 Task: Add an event with the title Third Client Appreciation Dinner, date ''2024/04/26'', time 13:00and add a description: Throughout the session, we will encourage collaboration, provide inspiration through real-world case studies, and leverage emerging technologies as catalysts for change. By synergizing the expertise and perspectives of the participants, we aim to generate a comprehensive range of ideas that can shape the future of sustainable transportation.Mark the tasks as Completed , logged in from the account softage.5@softage.netand send the event invitation to softage.6@softage.net and softage.7@softage.net. Set a reminder for the event Daily
Action: Mouse moved to (37, 104)
Screenshot: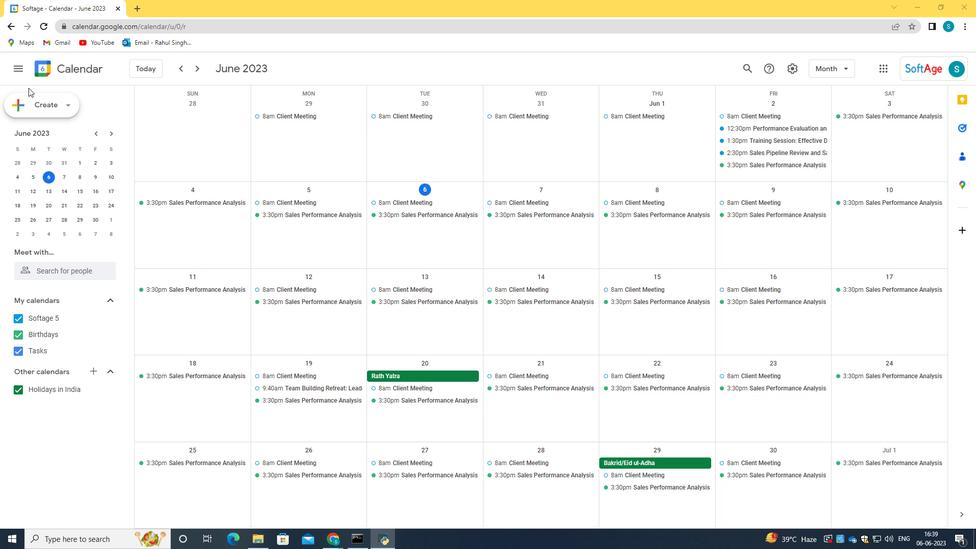 
Action: Mouse pressed left at (37, 104)
Screenshot: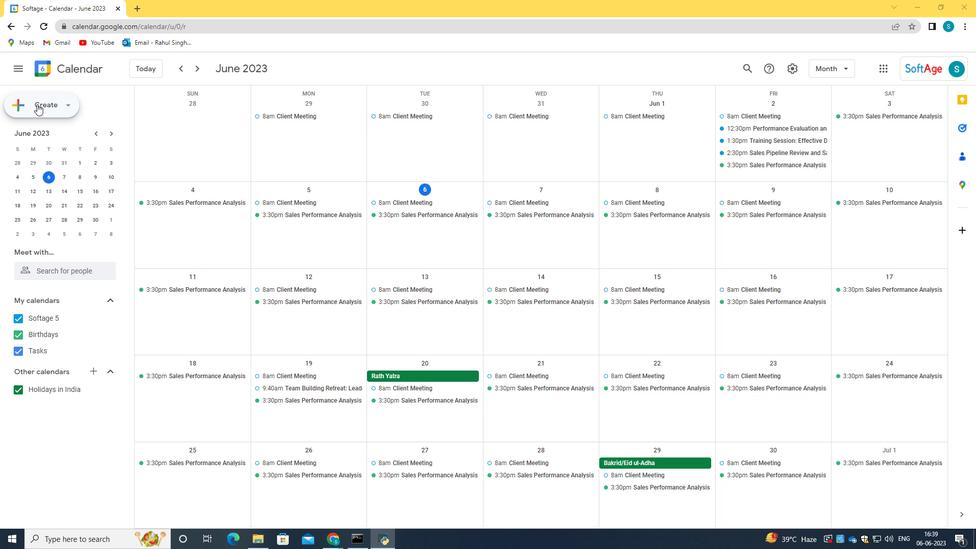 
Action: Mouse moved to (68, 136)
Screenshot: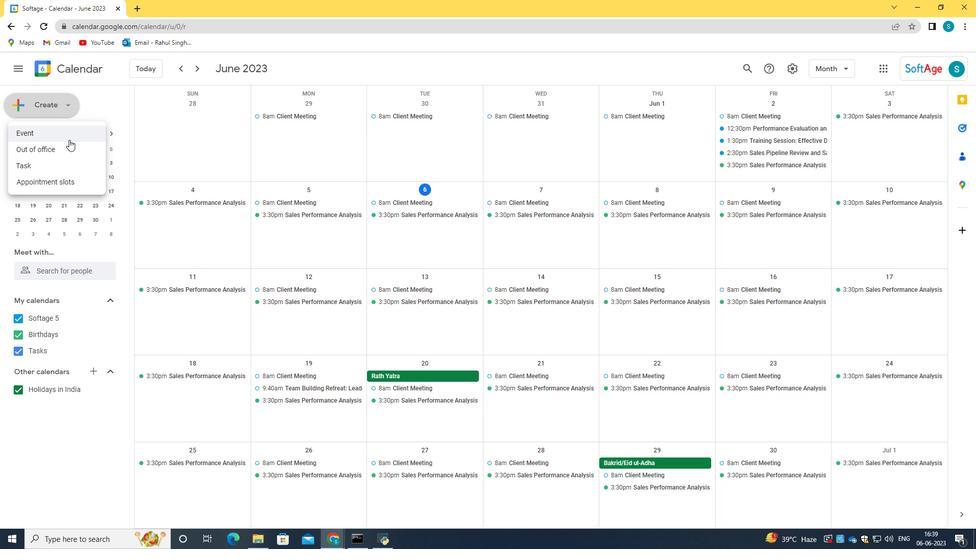 
Action: Mouse pressed left at (68, 136)
Screenshot: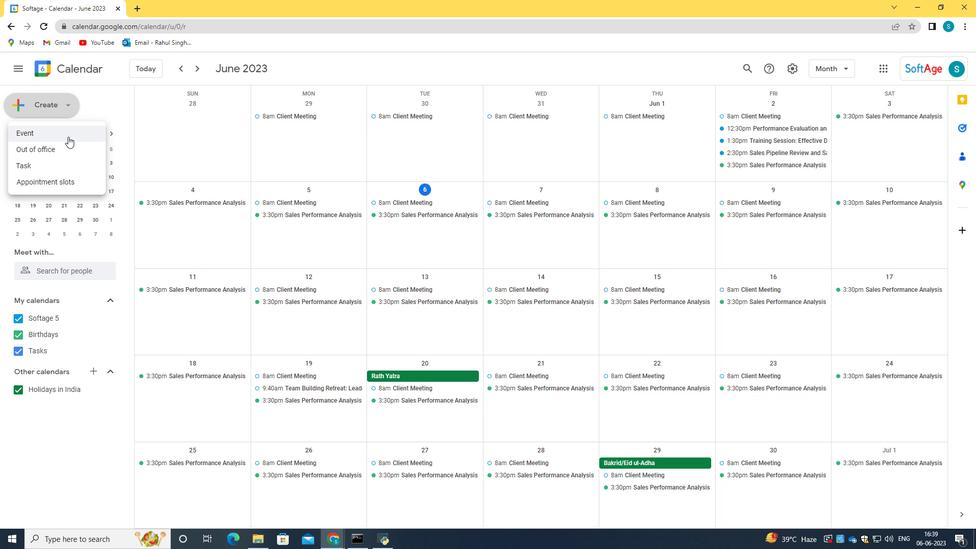 
Action: Mouse moved to (295, 404)
Screenshot: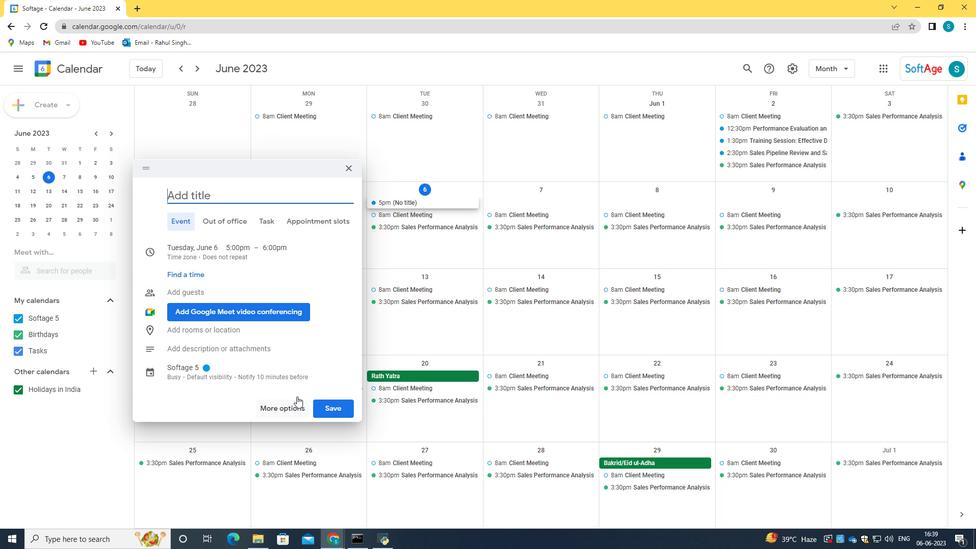 
Action: Mouse pressed left at (295, 404)
Screenshot: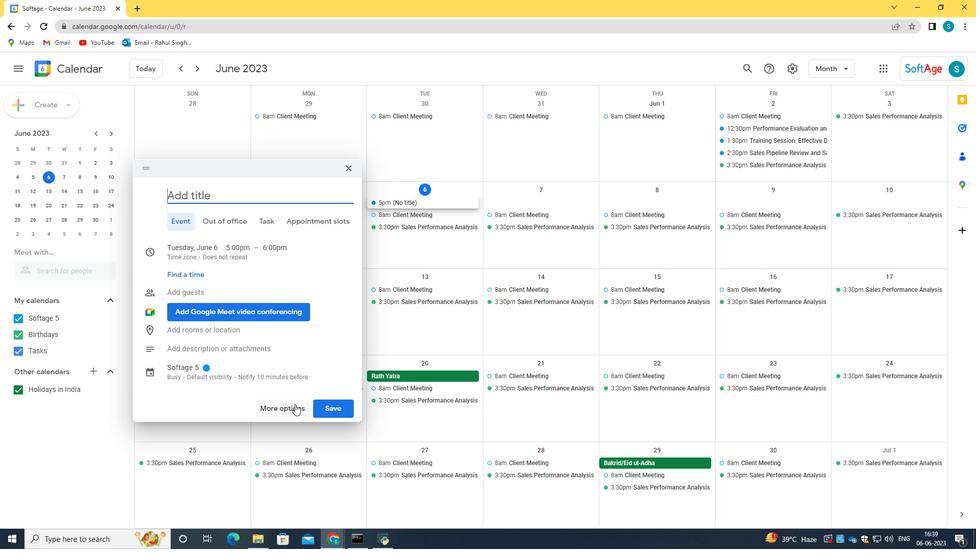 
Action: Mouse moved to (112, 70)
Screenshot: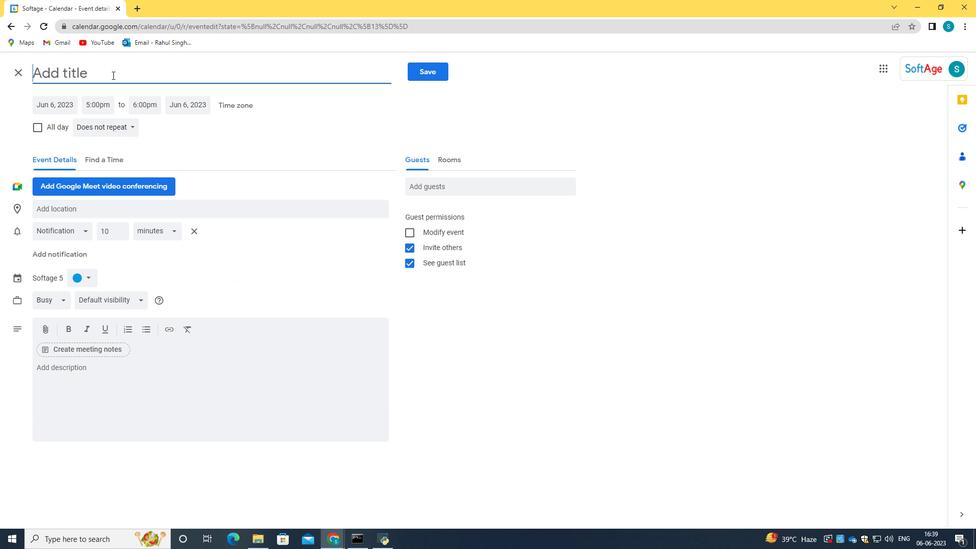 
Action: Mouse pressed left at (112, 70)
Screenshot: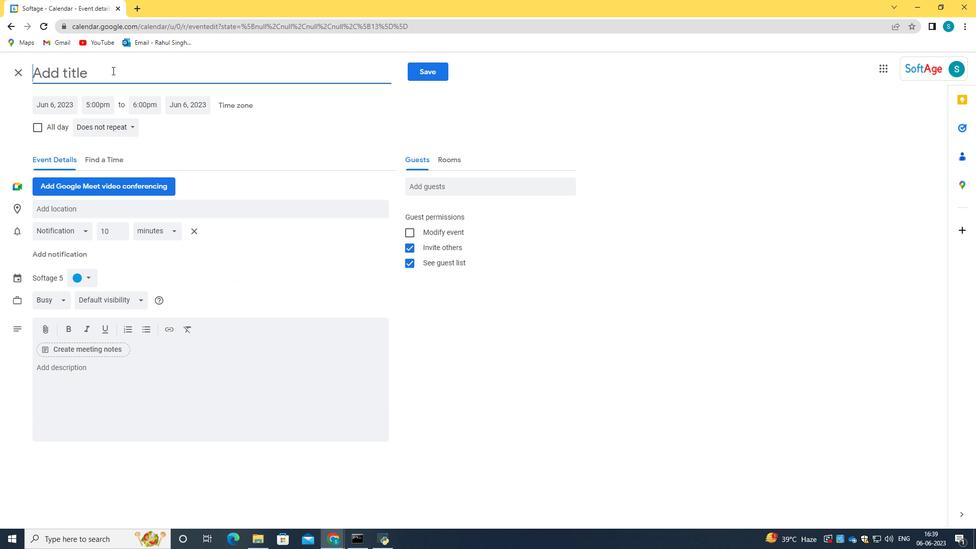 
Action: Key pressed <Key.caps_lock>T<Key.caps_lock>hird<Key.space><Key.caps_lock>C<Key.caps_lock>lient<Key.space><Key.caps_lock>A<Key.caps_lock>ppe<Key.backspace>reciation<Key.space><Key.caps_lock>D<Key.caps_lock>inner<Key.backspace><Key.backspace>er
Screenshot: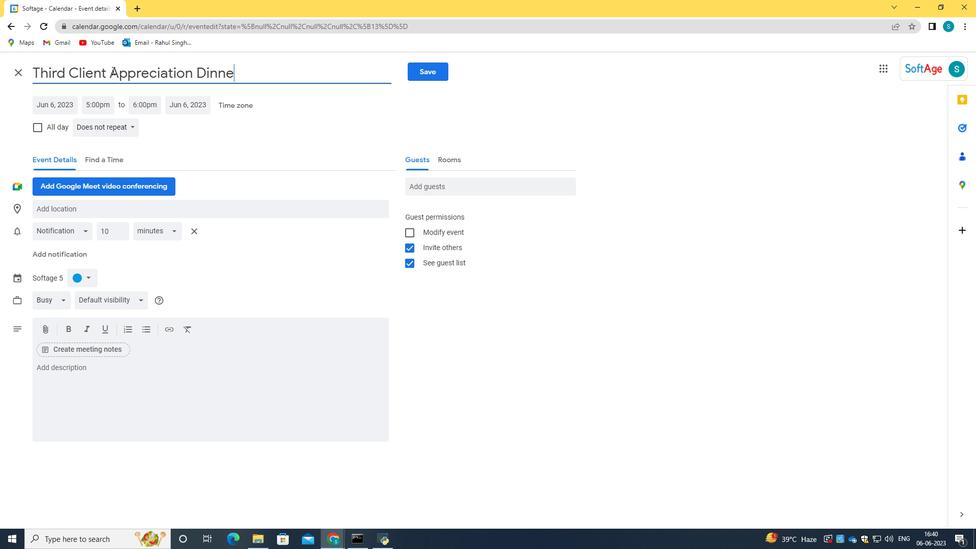 
Action: Mouse moved to (70, 103)
Screenshot: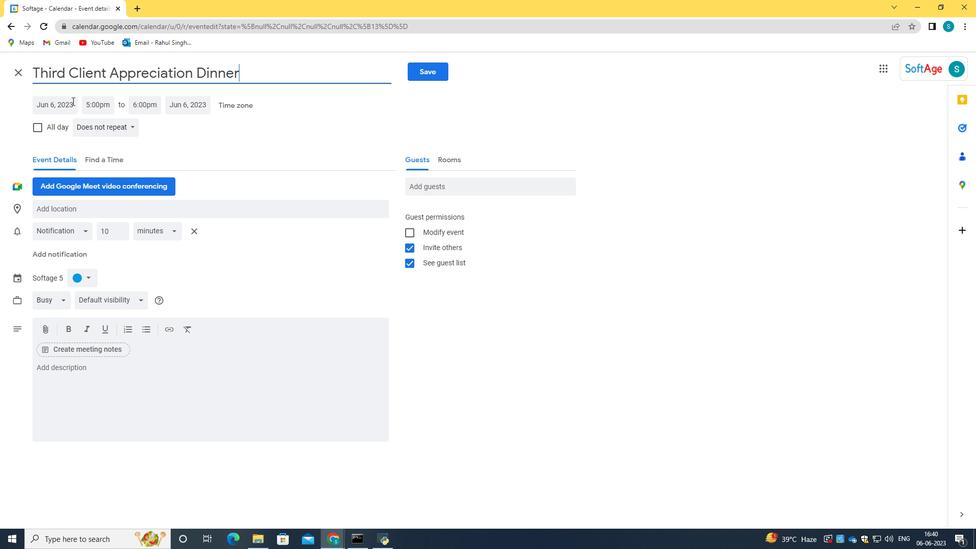 
Action: Mouse pressed left at (70, 103)
Screenshot: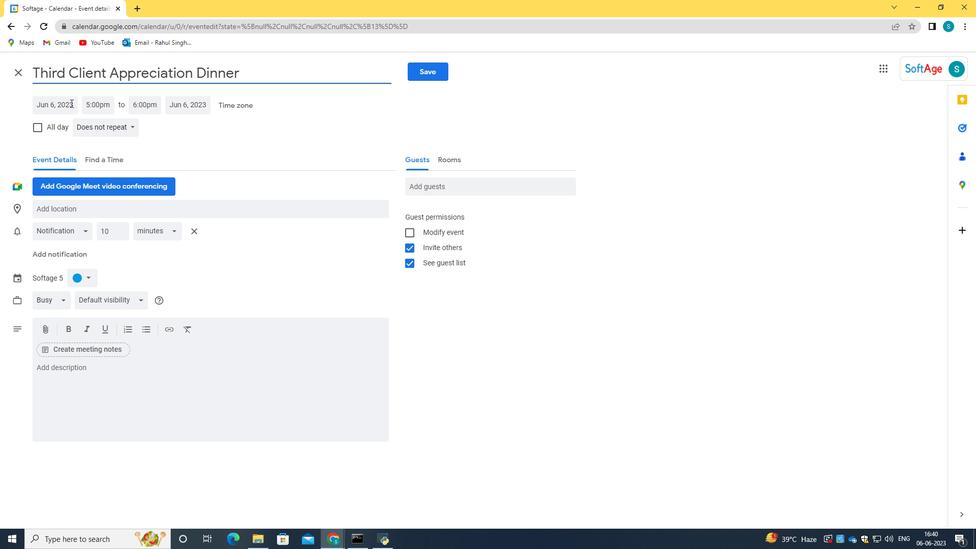 
Action: Key pressed 2024/04/26<Key.tab>13<Key.shift_r>:00<Key.enter>
Screenshot: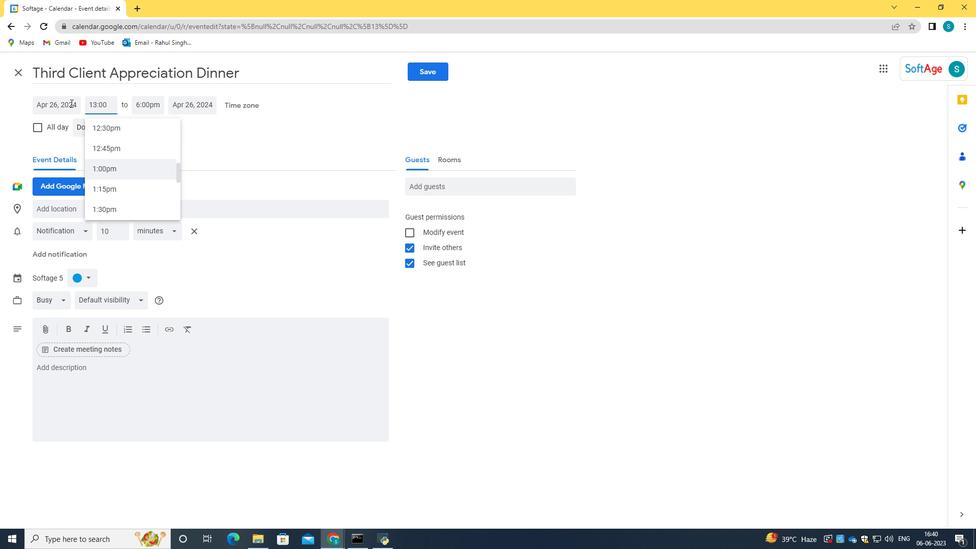 
Action: Mouse moved to (140, 402)
Screenshot: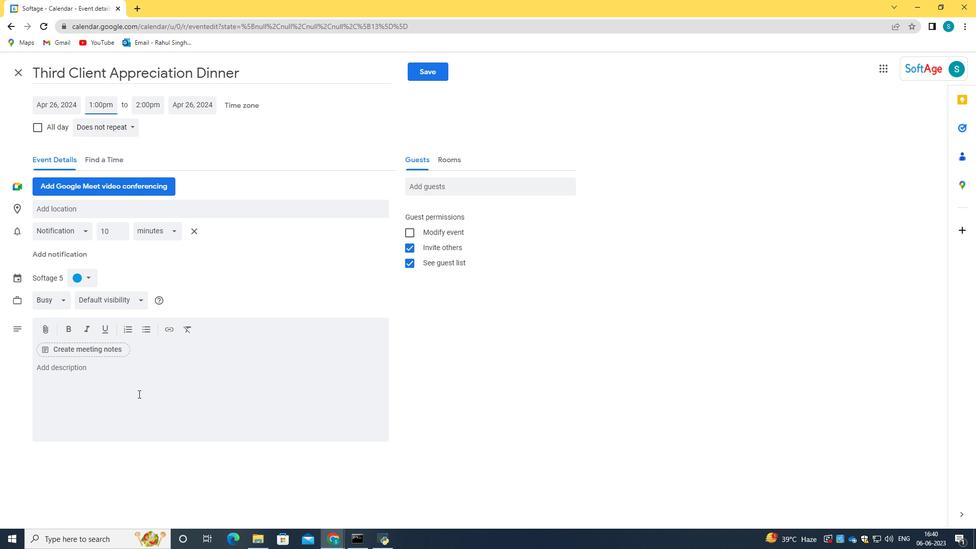 
Action: Mouse pressed left at (140, 402)
Screenshot: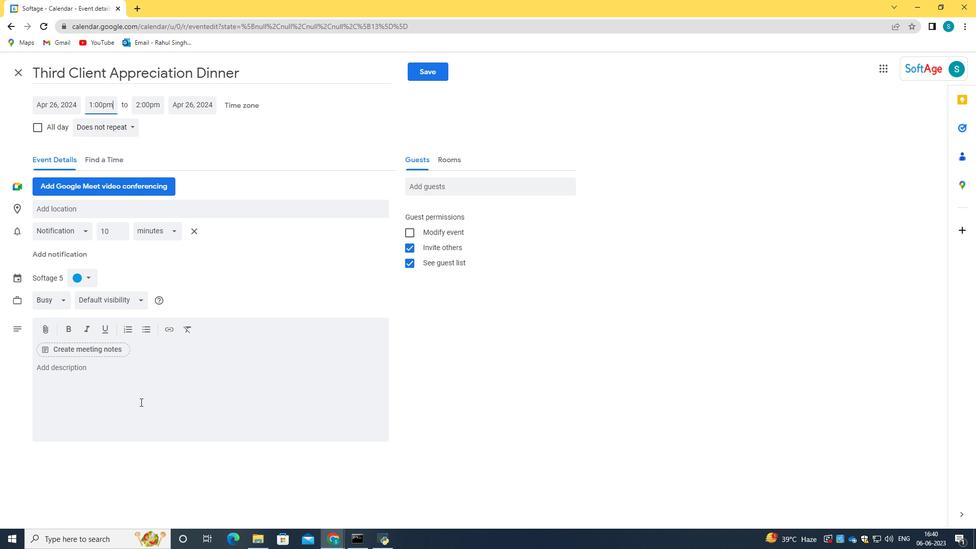 
Action: Key pressed <Key.caps_lock>T<Key.caps_lock>hroughout<Key.space>the<Key.space>session,<Key.space>we<Key.space>e<Key.backspace>will<Key.space>encourage<Key.space>collaboration,<Key.space>provide<Key.space>inspiration<Key.space>through<Key.space>real-world<Key.space>case<Key.space>studies,<Key.space>and<Key.space>leverage<Key.space>emerging<Key.space>technologies<Key.space>as<Key.space>catalysts<Key.space>for<Key.space>the<Key.space>change.<Key.space><Key.caps_lock>B<Key.caps_lock>y<Key.space><Key.caps_lock><Key.caps_lock>synergizing<Key.space>the<Key.space>expertise<Key.space>and<Key.space>perspectives<Key.space>range<Key.space>of<Key.space>ideas<Key.space>that<Key.space>can<Key.space>shape<Key.space>the<Key.space>fur<Key.backspace>ture<Key.space>of<Key.space>sustainal<Key.backspace>ble<Key.space>transporation.
Screenshot: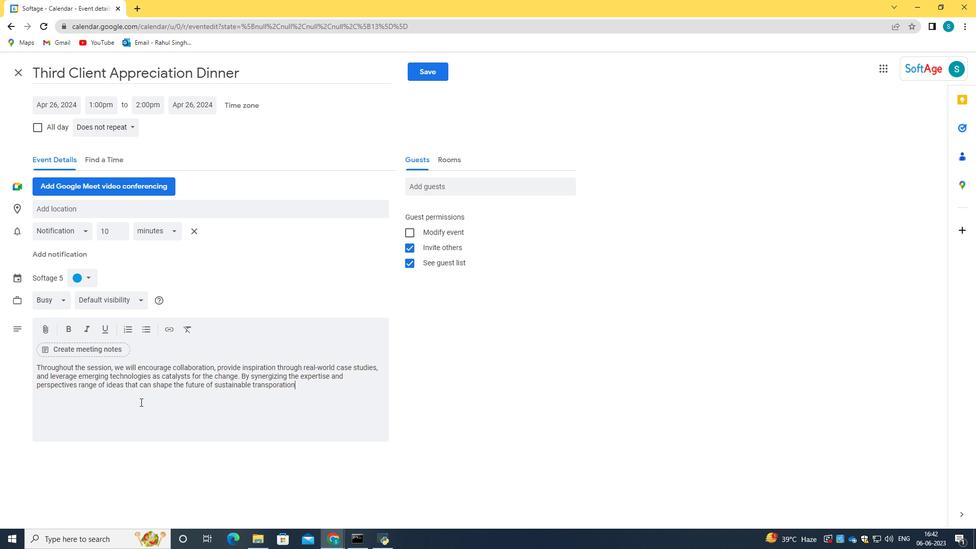 
Action: Mouse moved to (456, 190)
Screenshot: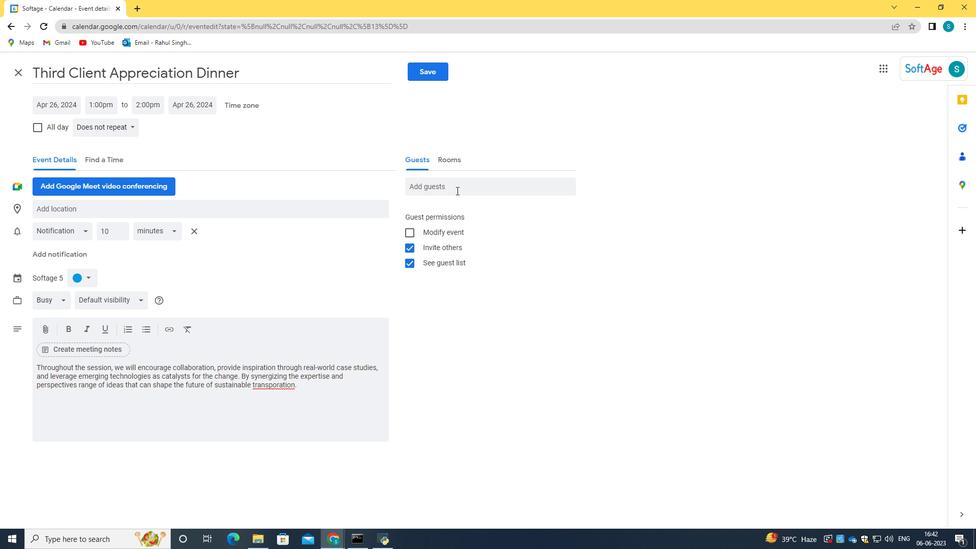 
Action: Mouse pressed left at (456, 190)
Screenshot: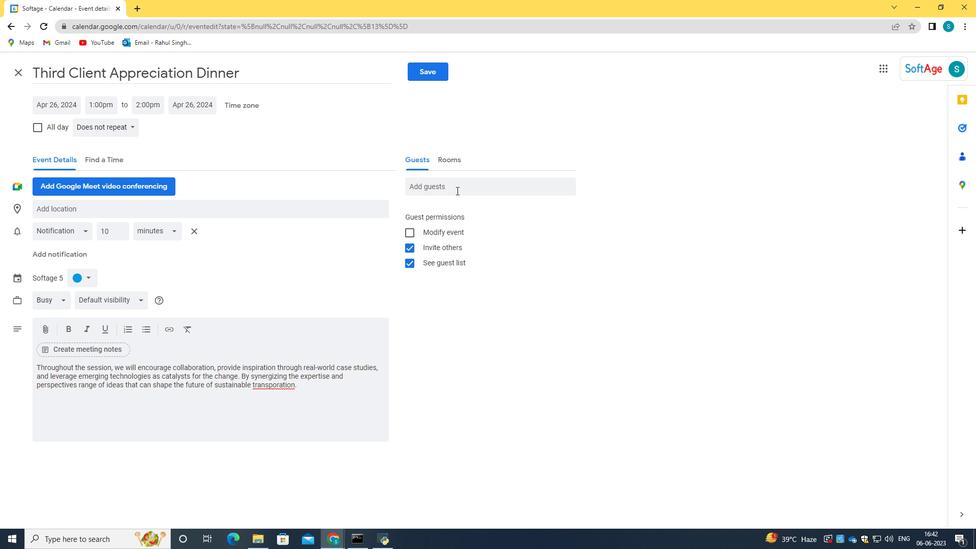 
Action: Key pressed softage.6<Key.shift>@softage.net<Key.tab>softage.7<Key.shift>@sod<Key.backspace>ftage.net
Screenshot: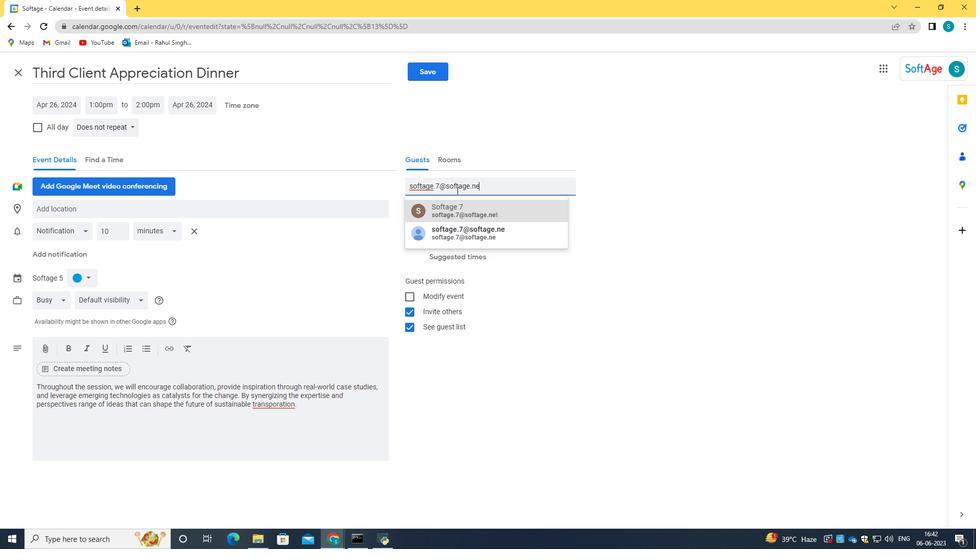 
Action: Mouse moved to (456, 208)
Screenshot: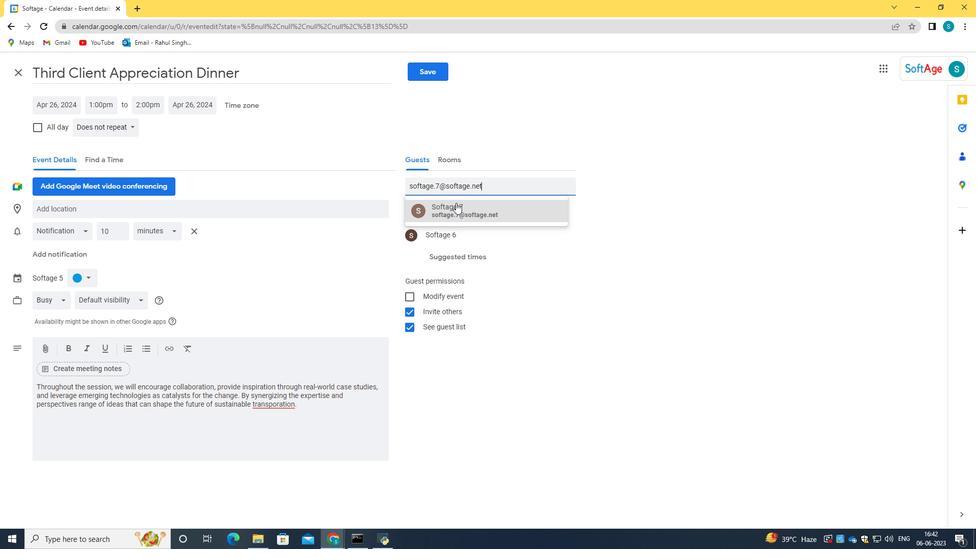 
Action: Mouse pressed left at (456, 208)
Screenshot: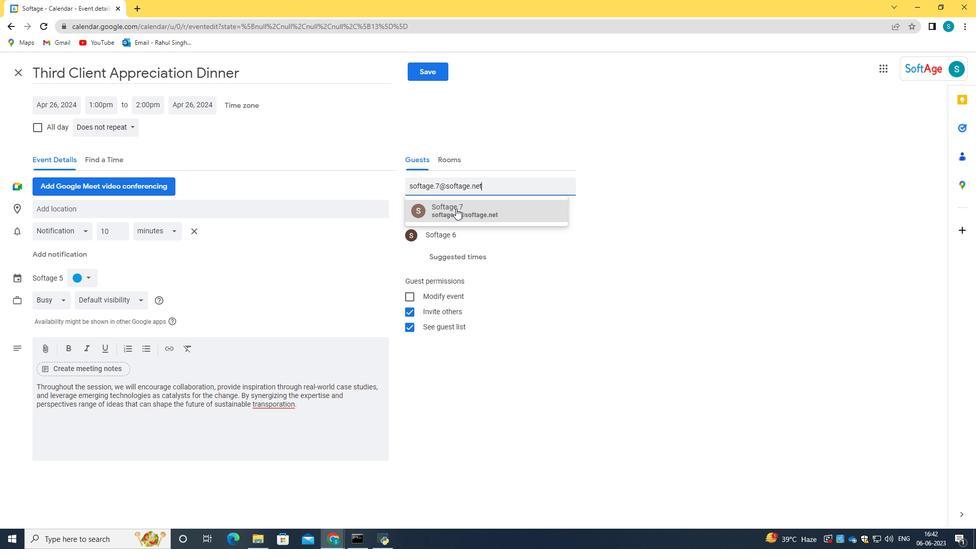 
Action: Mouse moved to (84, 124)
Screenshot: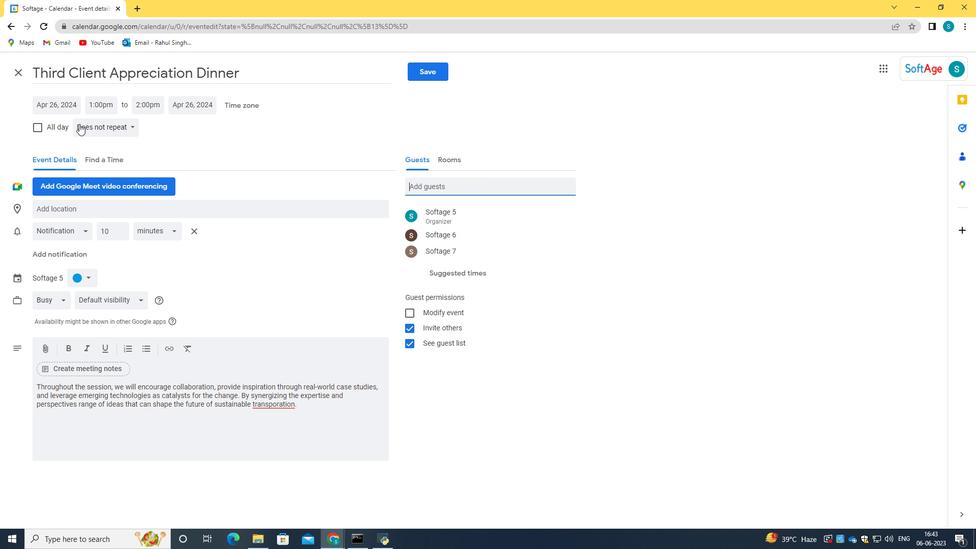 
Action: Mouse pressed left at (84, 124)
Screenshot: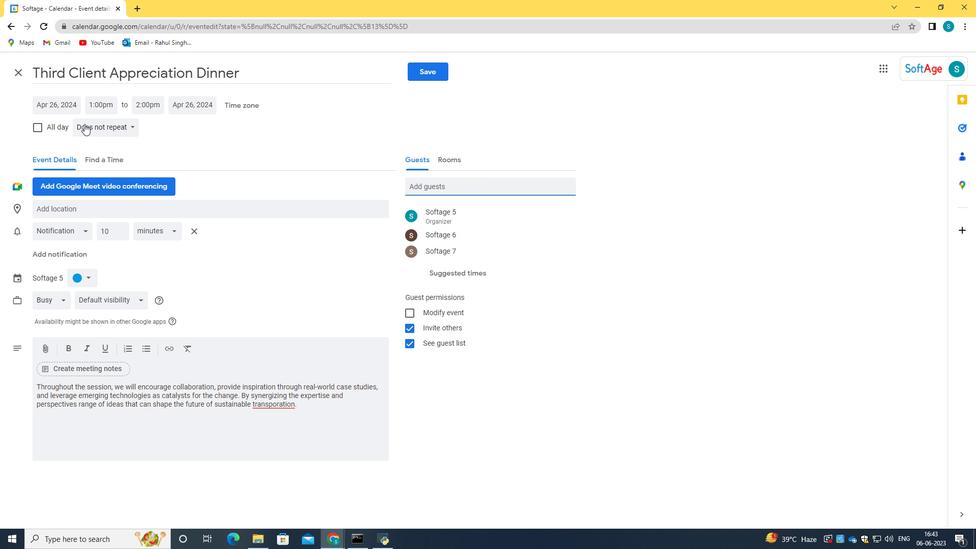 
Action: Mouse moved to (119, 148)
Screenshot: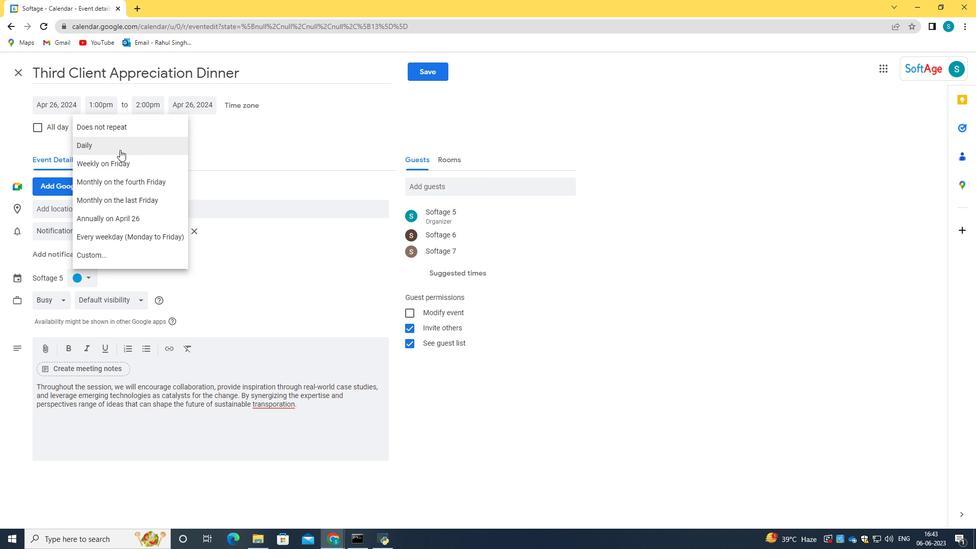 
Action: Mouse pressed left at (119, 148)
Screenshot: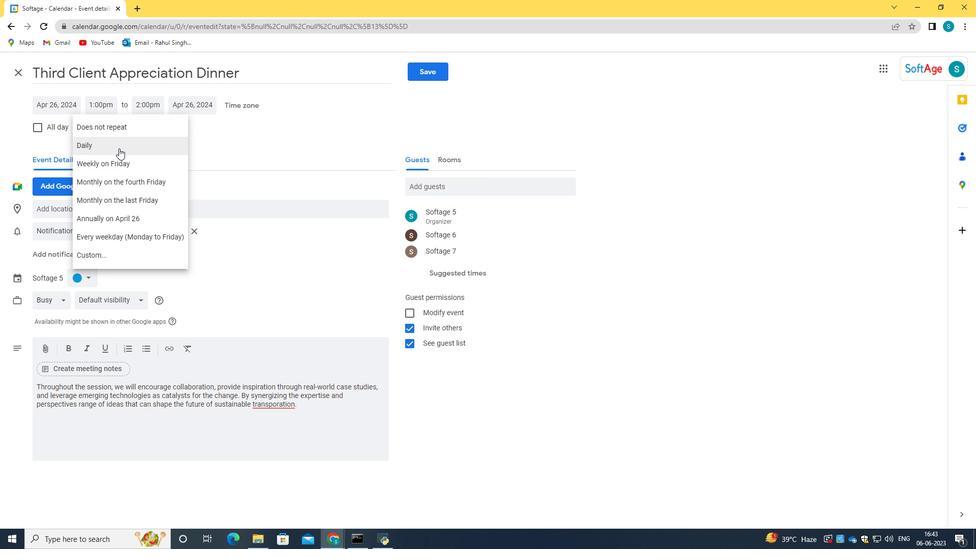 
Action: Mouse moved to (409, 74)
Screenshot: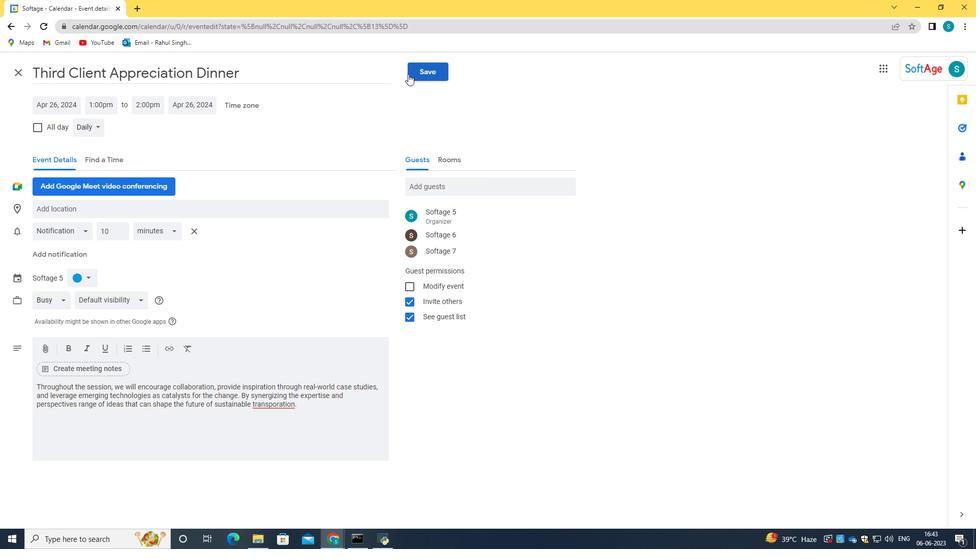 
Action: Mouse pressed left at (409, 74)
Screenshot: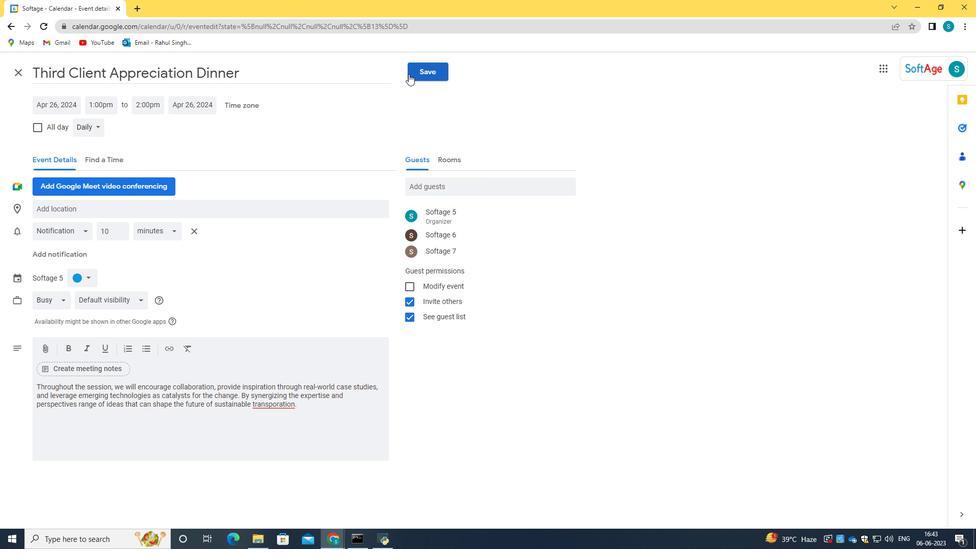 
Action: Mouse moved to (586, 316)
Screenshot: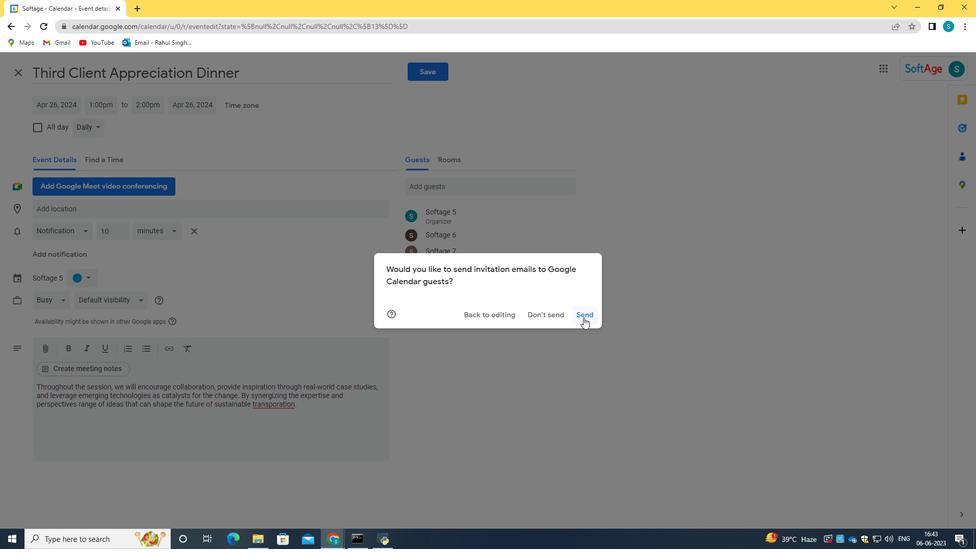 
Action: Mouse pressed left at (586, 316)
Screenshot: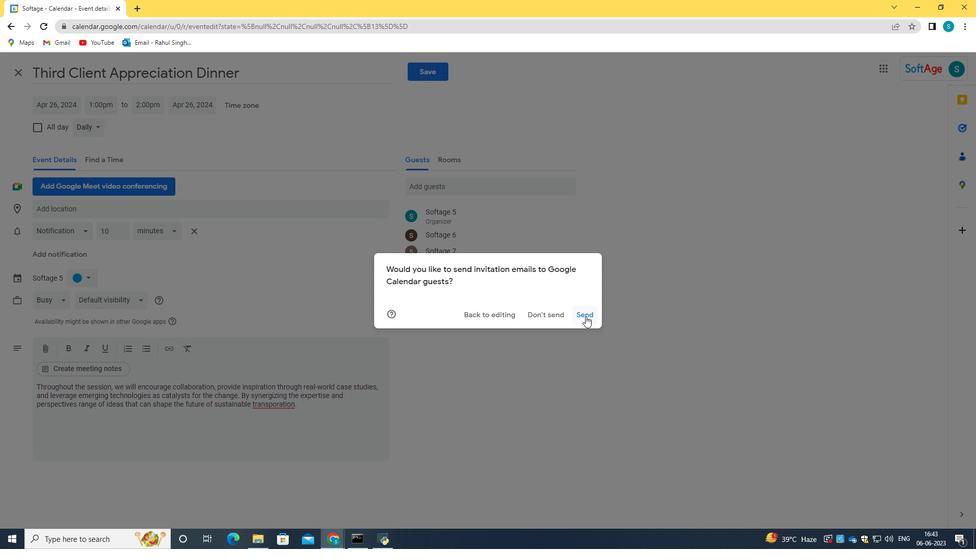 
